 Task: Search any order from the list of campaigns
Action: Mouse moved to (129, 130)
Screenshot: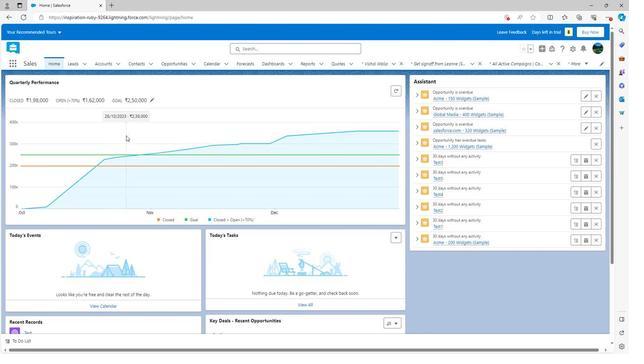
Action: Mouse scrolled (129, 129) with delta (0, 0)
Screenshot: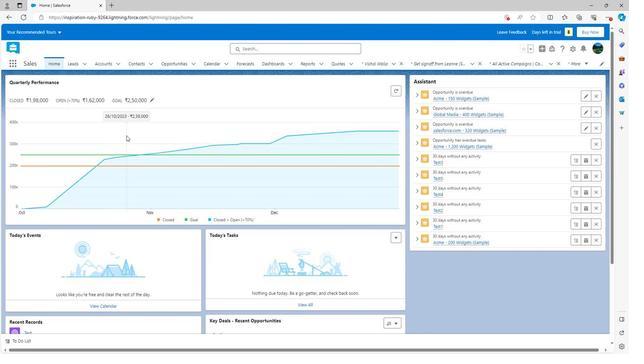 
Action: Mouse scrolled (129, 129) with delta (0, 0)
Screenshot: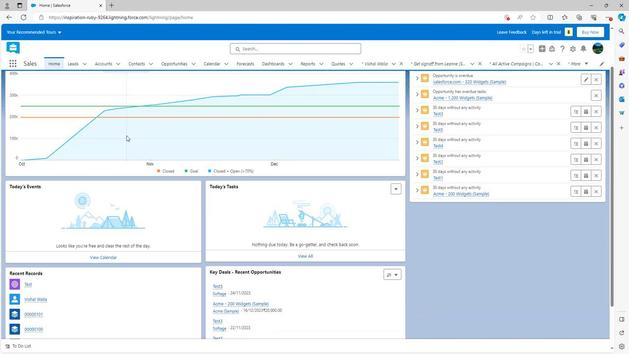 
Action: Mouse scrolled (129, 129) with delta (0, 0)
Screenshot: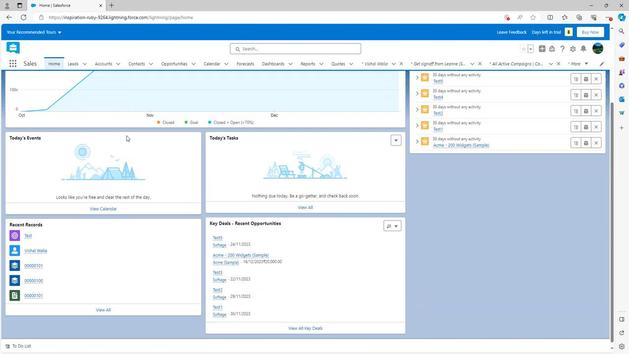 
Action: Mouse moved to (129, 130)
Screenshot: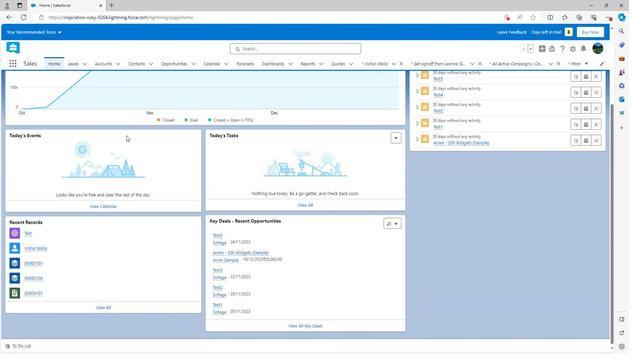 
Action: Mouse scrolled (129, 130) with delta (0, 0)
Screenshot: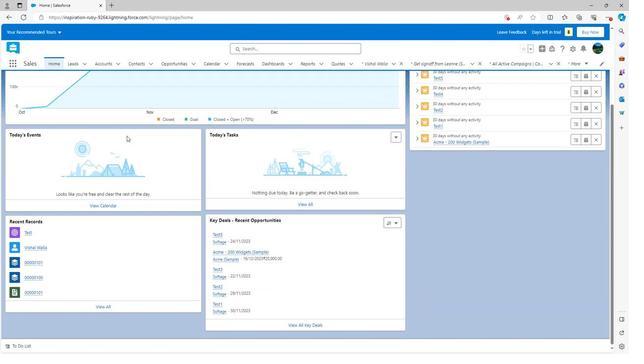 
Action: Mouse scrolled (129, 130) with delta (0, 0)
Screenshot: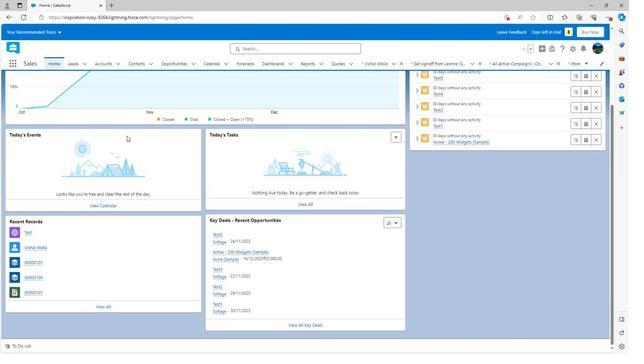 
Action: Mouse scrolled (129, 130) with delta (0, 0)
Screenshot: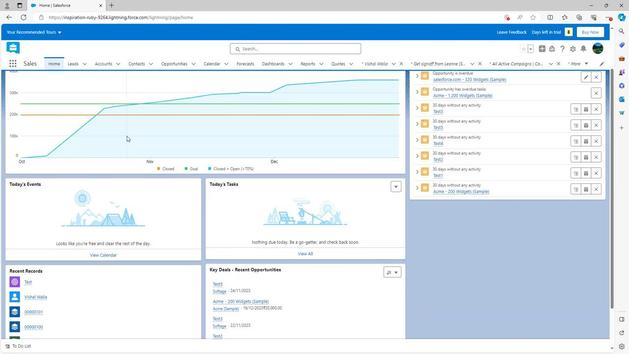 
Action: Mouse scrolled (129, 130) with delta (0, 0)
Screenshot: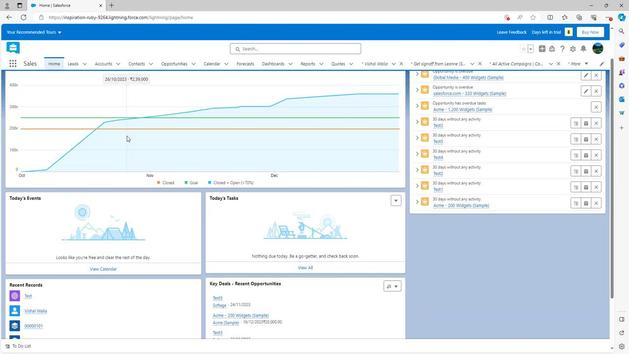 
Action: Mouse scrolled (129, 130) with delta (0, 0)
Screenshot: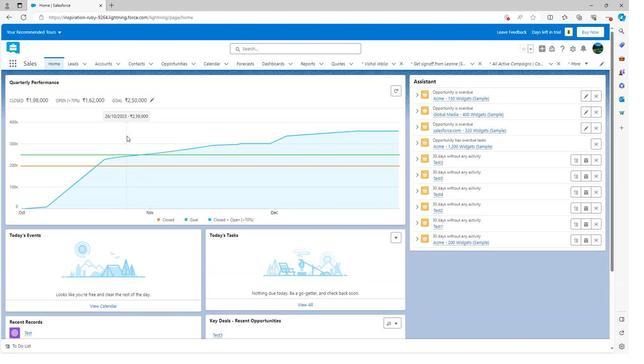 
Action: Mouse scrolled (129, 130) with delta (0, 0)
Screenshot: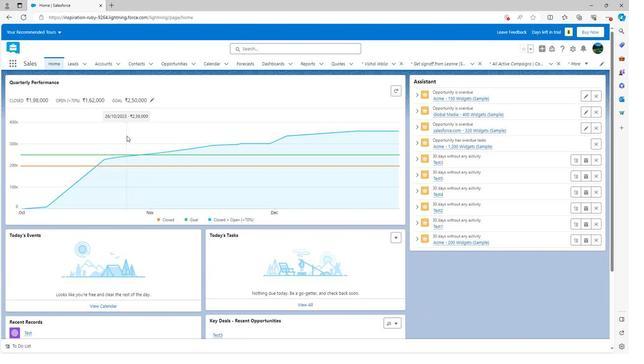 
Action: Mouse moved to (534, 63)
Screenshot: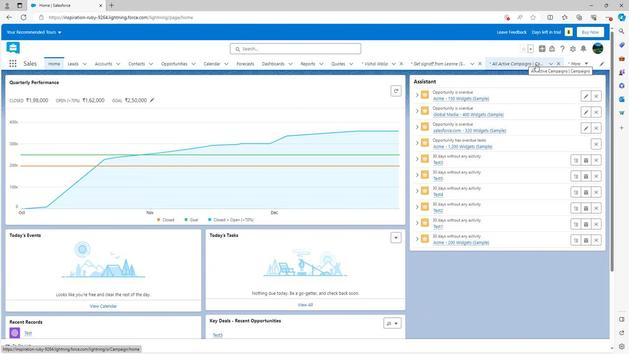 
Action: Mouse pressed left at (534, 63)
Screenshot: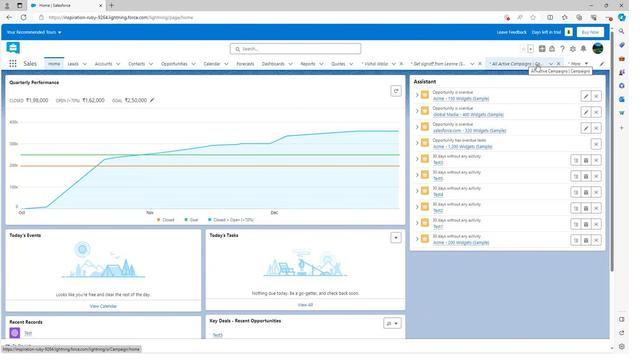 
Action: Mouse moved to (480, 93)
Screenshot: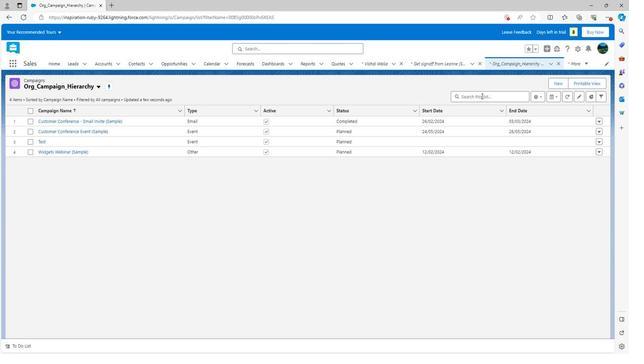 
Action: Mouse pressed left at (480, 93)
Screenshot: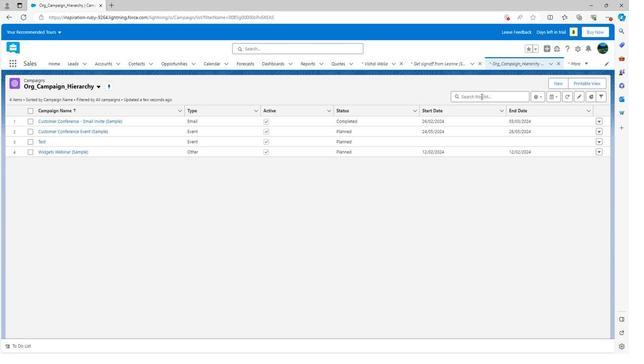 
Action: Key pressed <Key.shift>Test
Screenshot: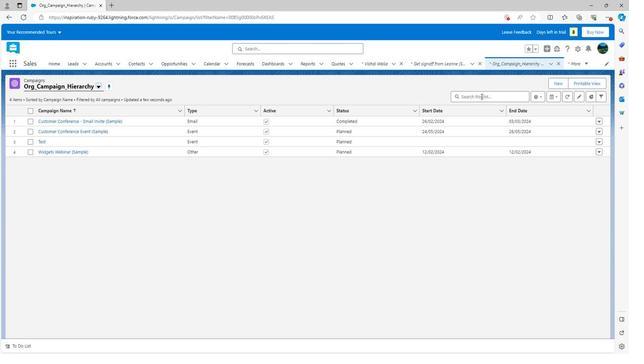 
Action: Mouse moved to (478, 92)
Screenshot: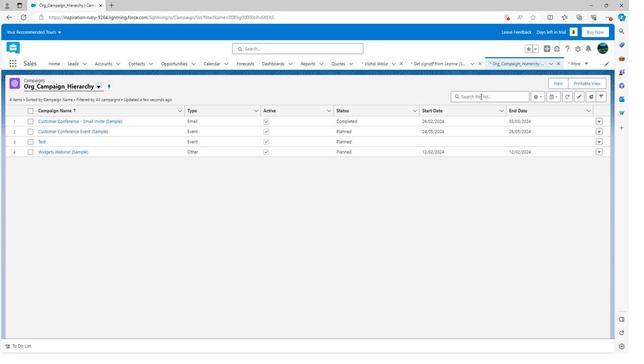 
Action: Mouse pressed left at (478, 92)
Screenshot: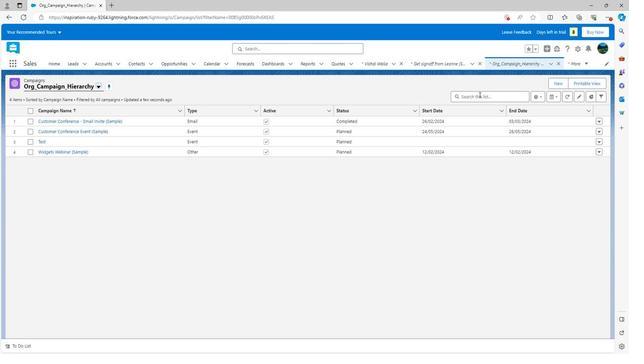 
Action: Mouse moved to (479, 91)
Screenshot: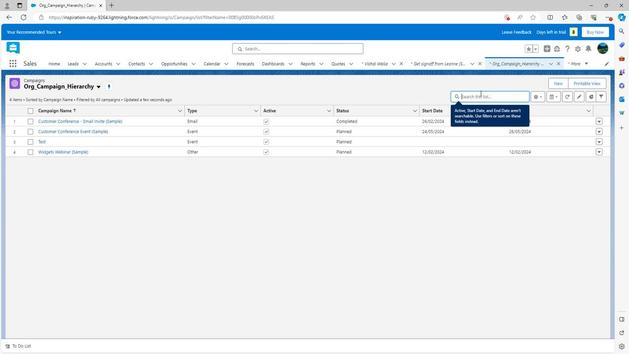
Action: Key pressed <Key.shift>Test<Key.enter><Key.backspace><Key.backspace><Key.backspace><Key.backspace><Key.enter><Key.shift><Key.shift><Key.shift><Key.shift><Key.shift><Key.shift><Key.shift><Key.shift><Key.shift><Key.shift>Wides<Key.enter><Key.backspace><Key.enter><Key.backspace><Key.backspace><Key.backspace><Key.backspace><Key.enter><Key.shift><Key.shift><Key.shift><Key.shift><Key.shift>Widgets<Key.enter>
Screenshot: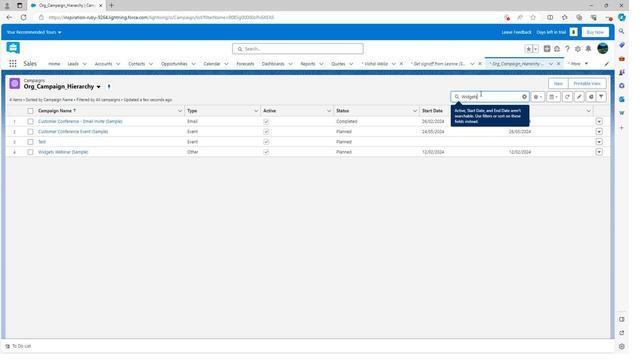 
Action: Mouse moved to (205, 156)
Screenshot: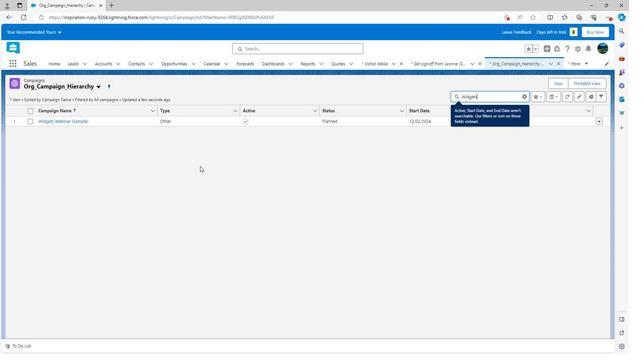 
